 Task: Upload cover image "Image D.jpg".
Action: Mouse moved to (547, 352)
Screenshot: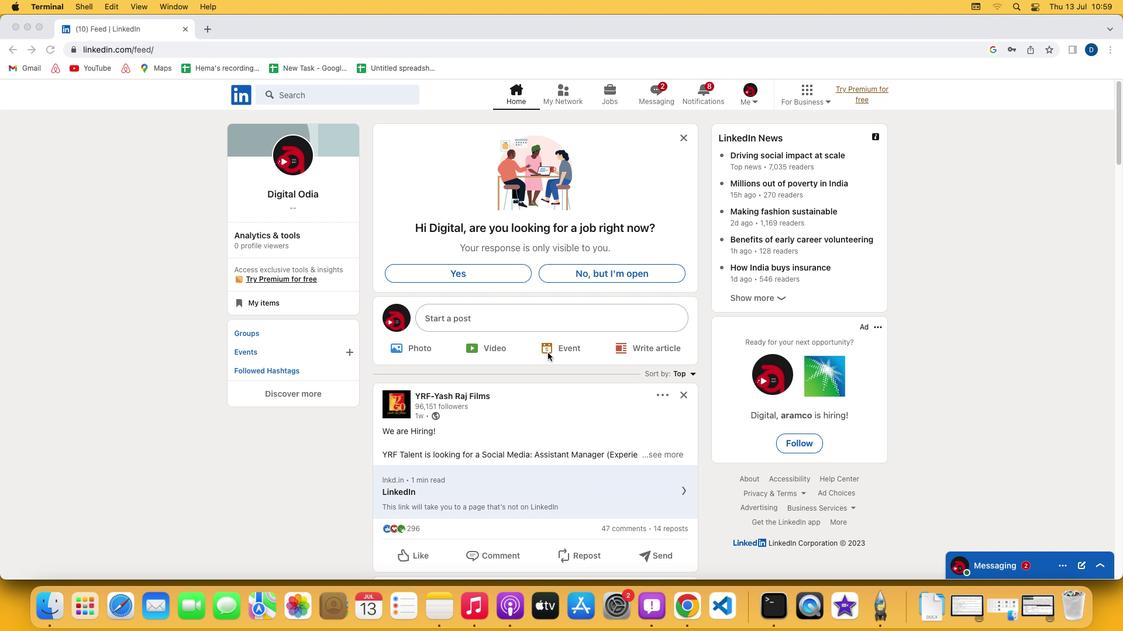 
Action: Mouse pressed left at (547, 352)
Screenshot: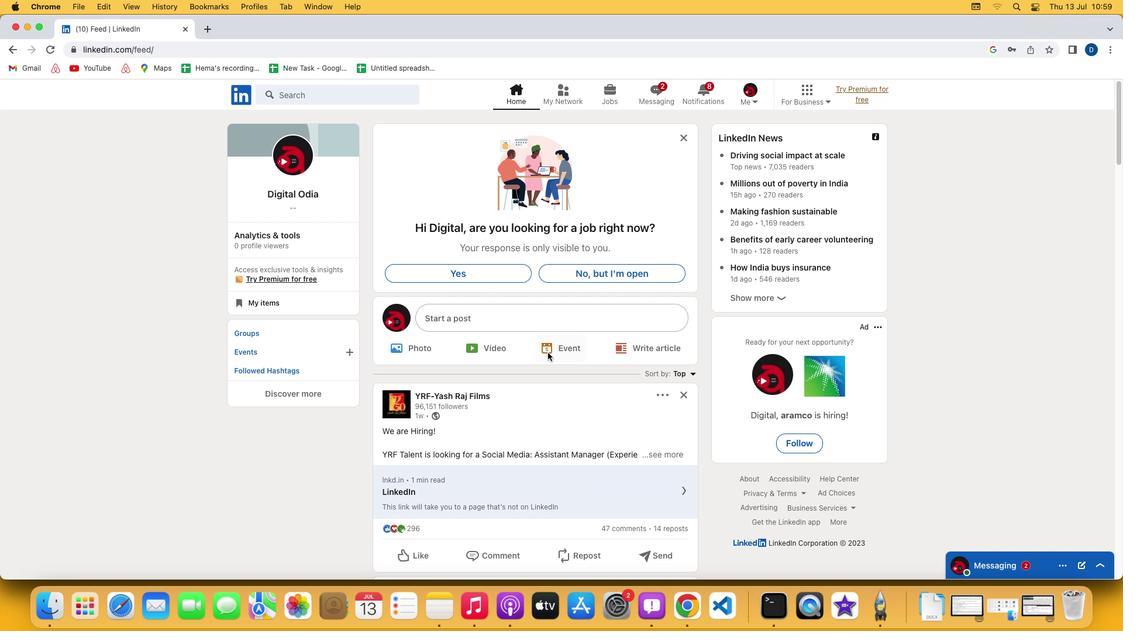 
Action: Mouse pressed left at (547, 352)
Screenshot: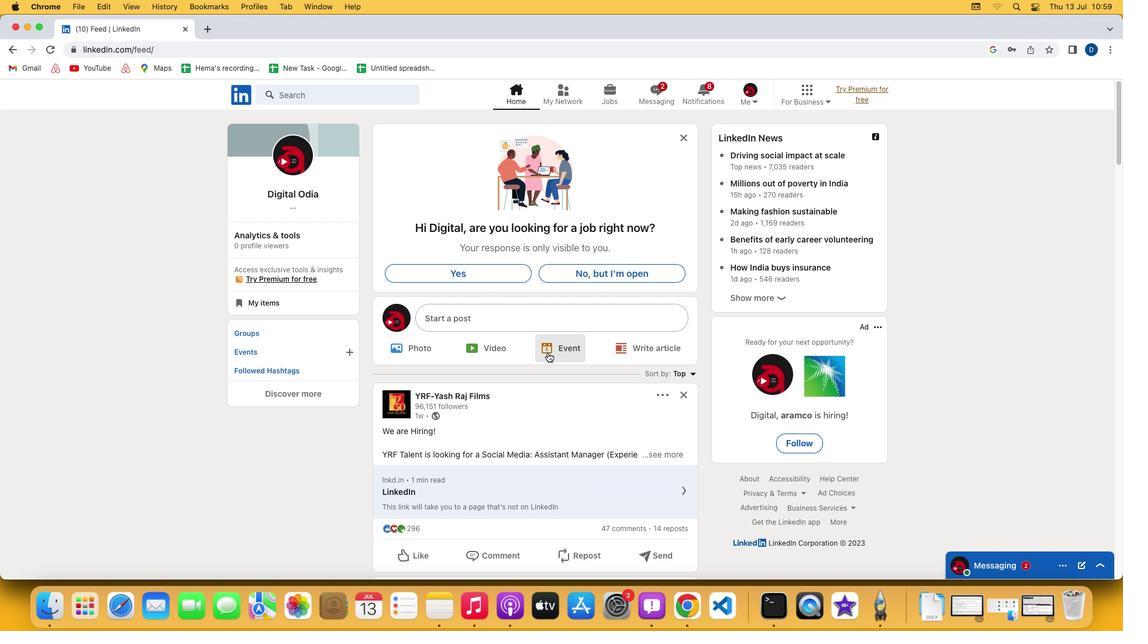 
Action: Mouse moved to (550, 256)
Screenshot: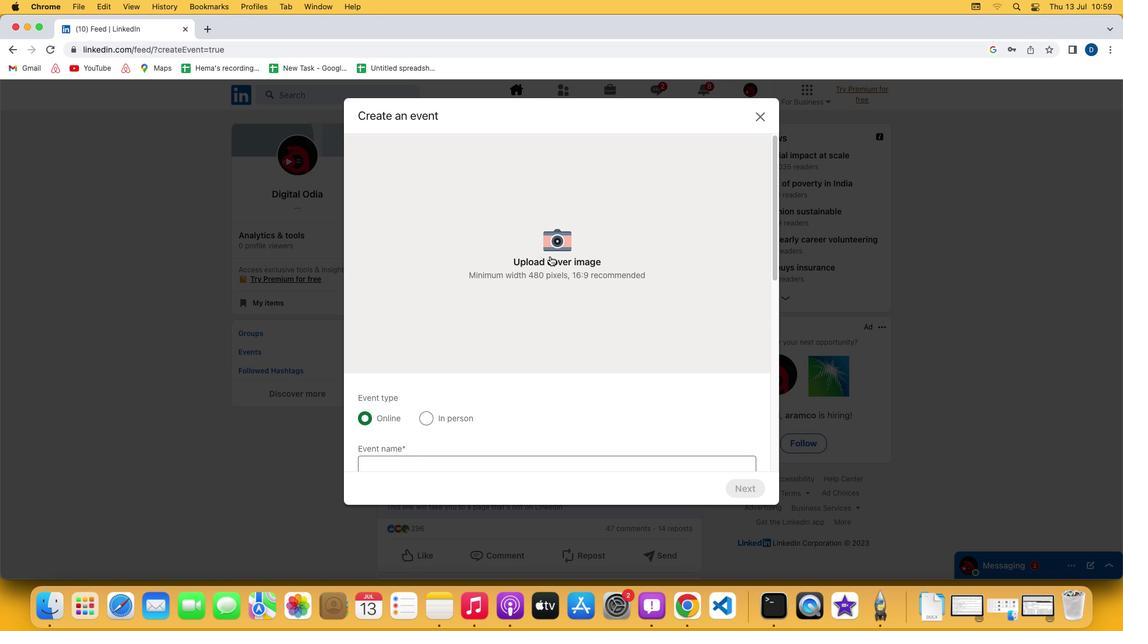 
Action: Mouse pressed left at (550, 256)
Screenshot: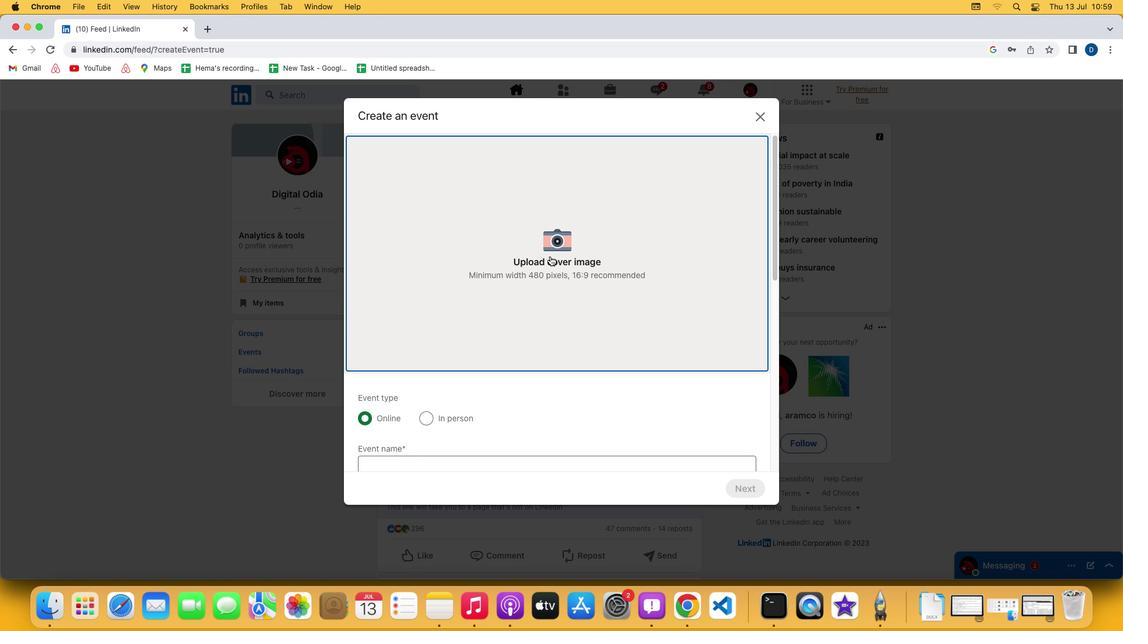 
Action: Mouse moved to (474, 212)
Screenshot: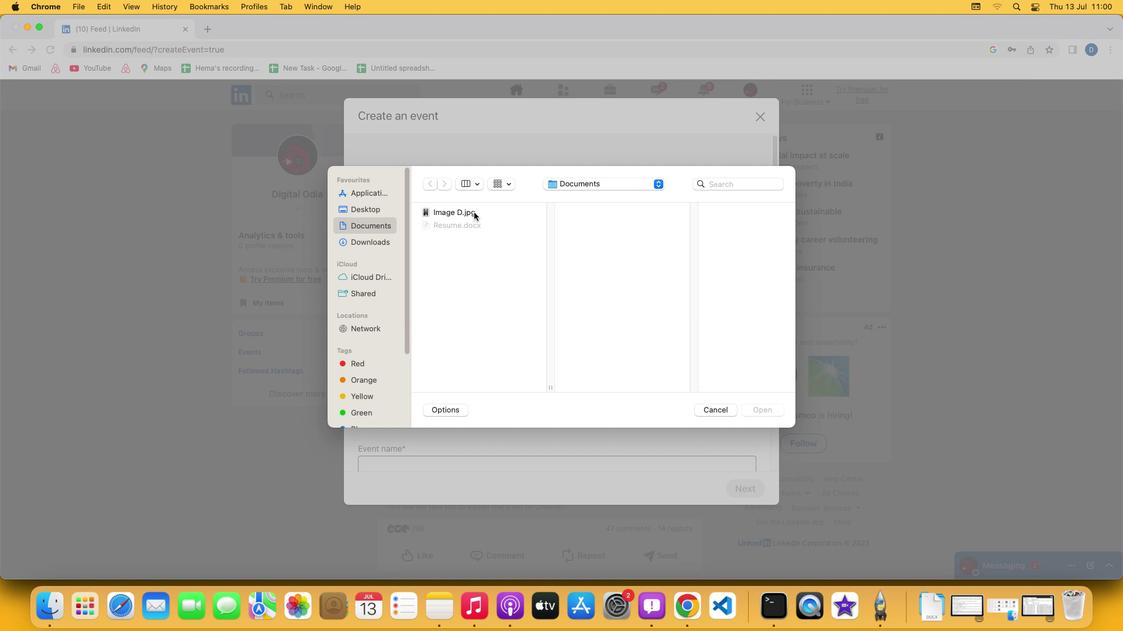 
Action: Mouse pressed left at (474, 212)
Screenshot: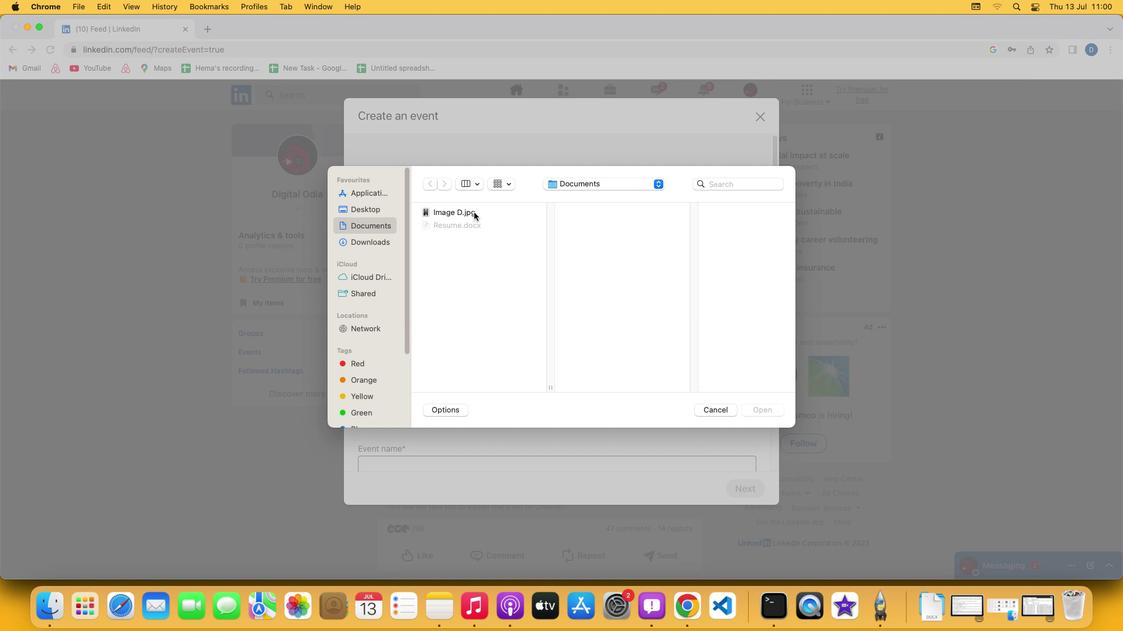 
Action: Mouse moved to (762, 411)
Screenshot: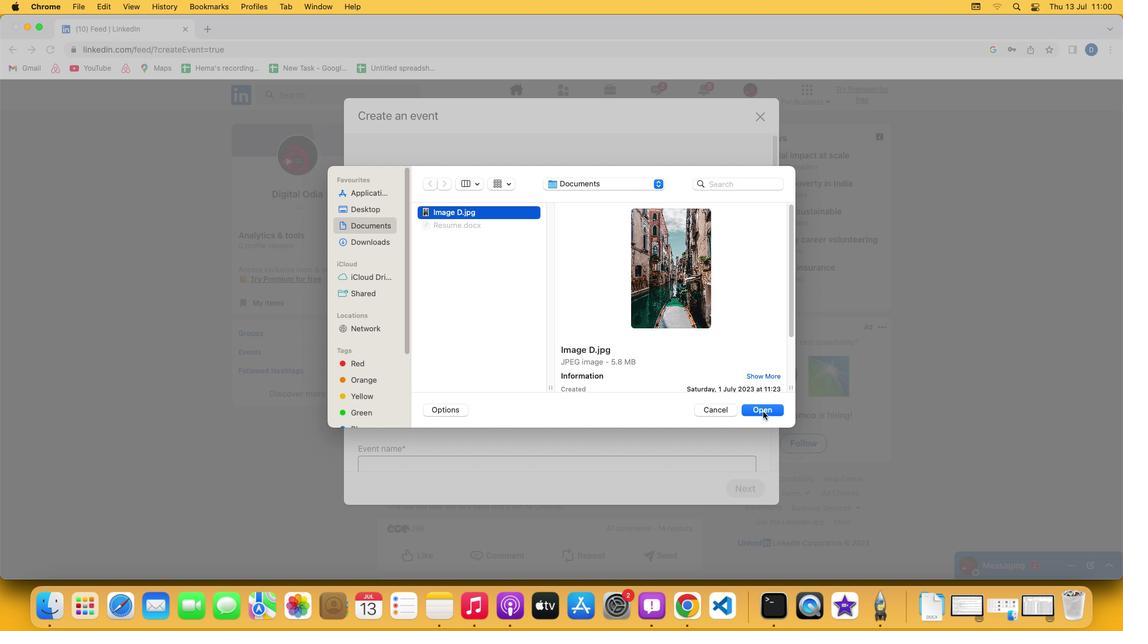 
Action: Mouse pressed left at (762, 411)
Screenshot: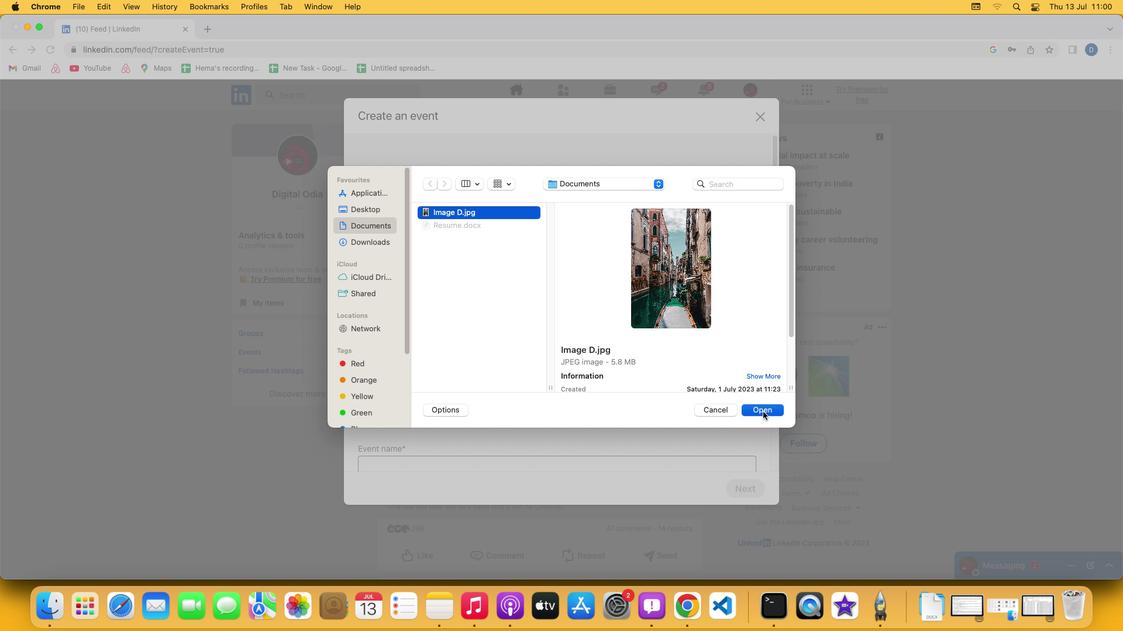 
